 Task: Show the recognition badges for "Digital Experience".
Action: Mouse moved to (912, 63)
Screenshot: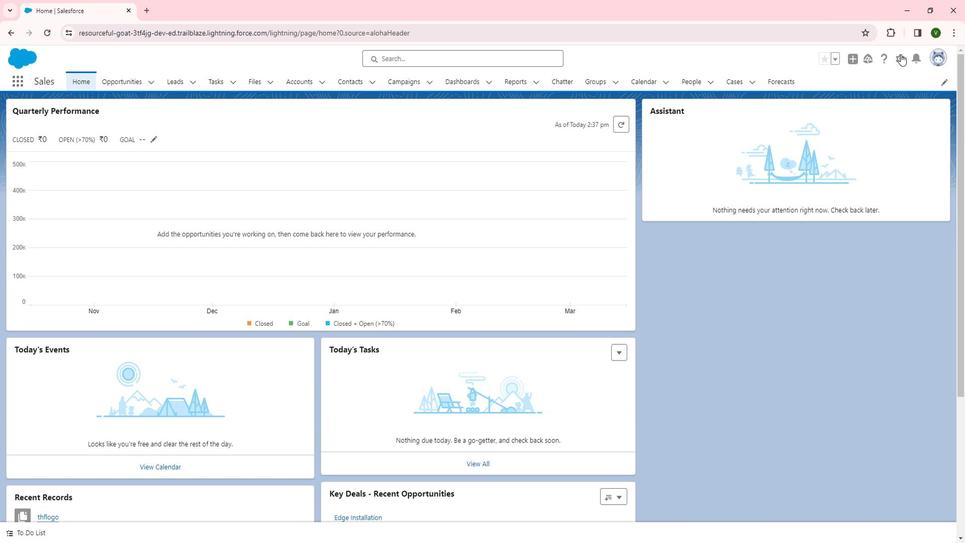 
Action: Mouse pressed left at (912, 63)
Screenshot: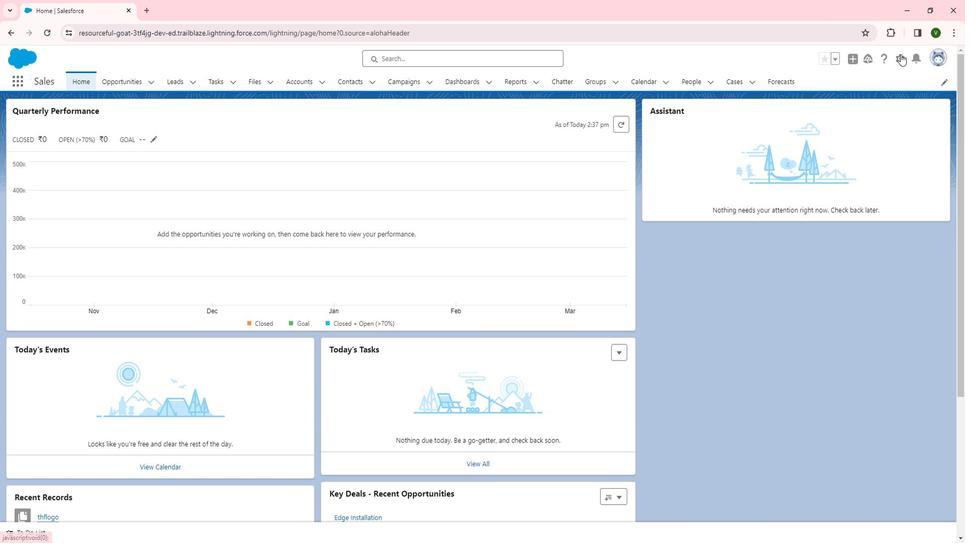 
Action: Mouse moved to (853, 100)
Screenshot: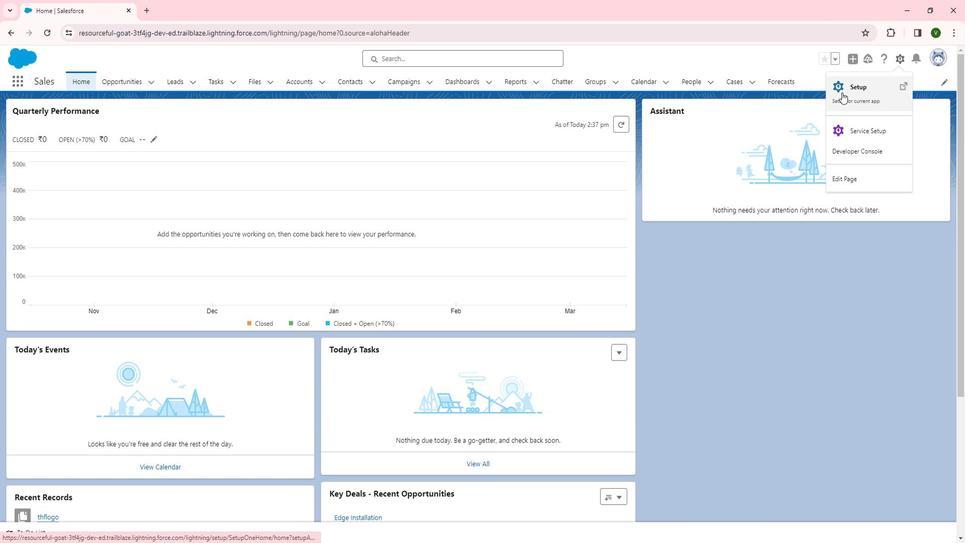 
Action: Mouse pressed left at (853, 100)
Screenshot: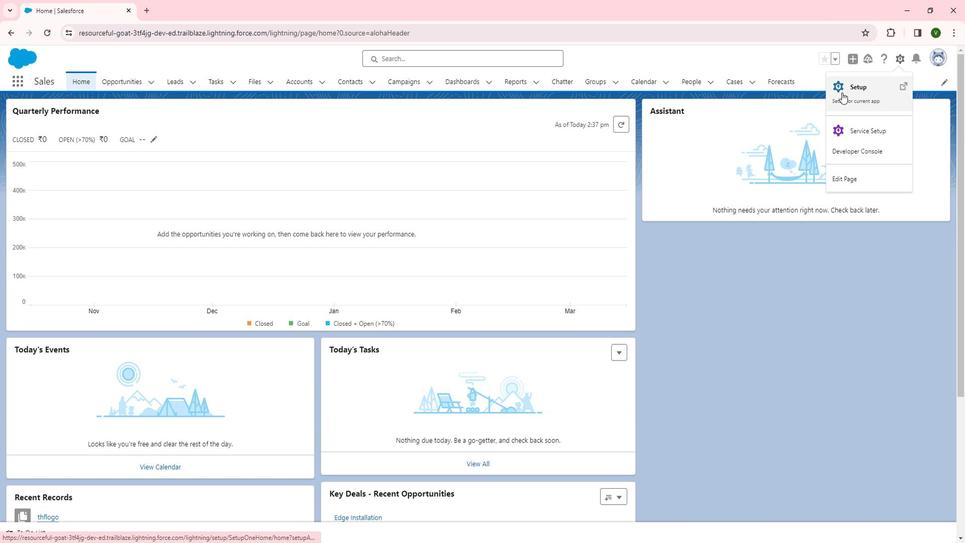 
Action: Mouse moved to (93, 323)
Screenshot: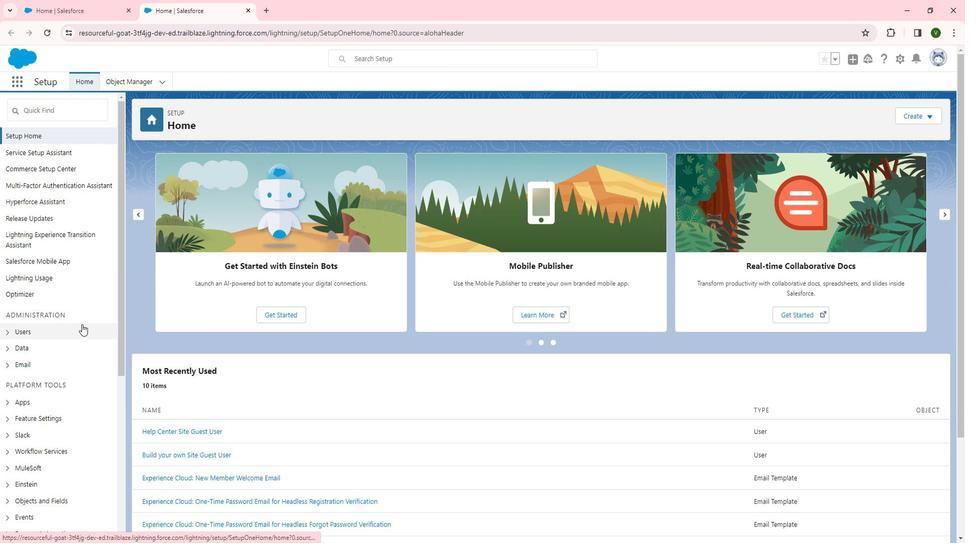 
Action: Mouse scrolled (93, 322) with delta (0, 0)
Screenshot: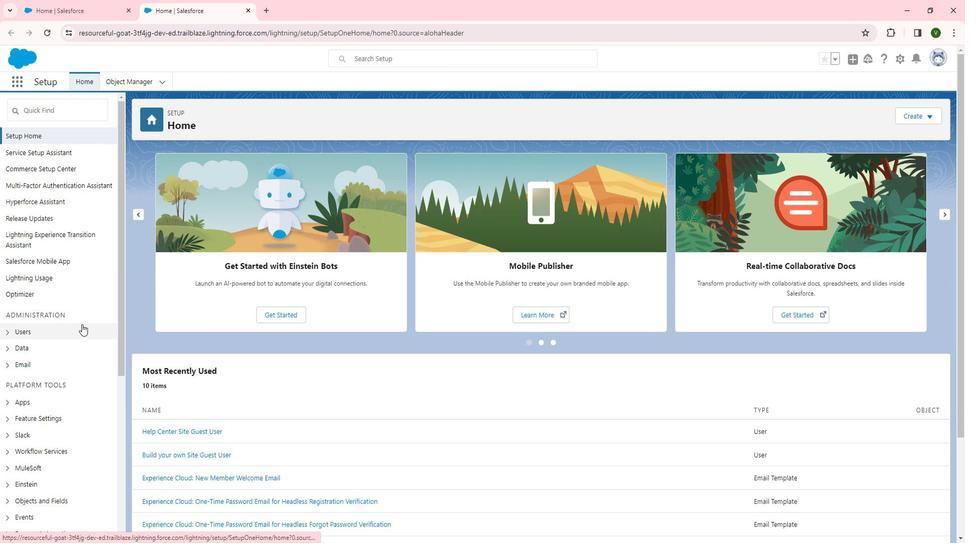 
Action: Mouse scrolled (93, 322) with delta (0, 0)
Screenshot: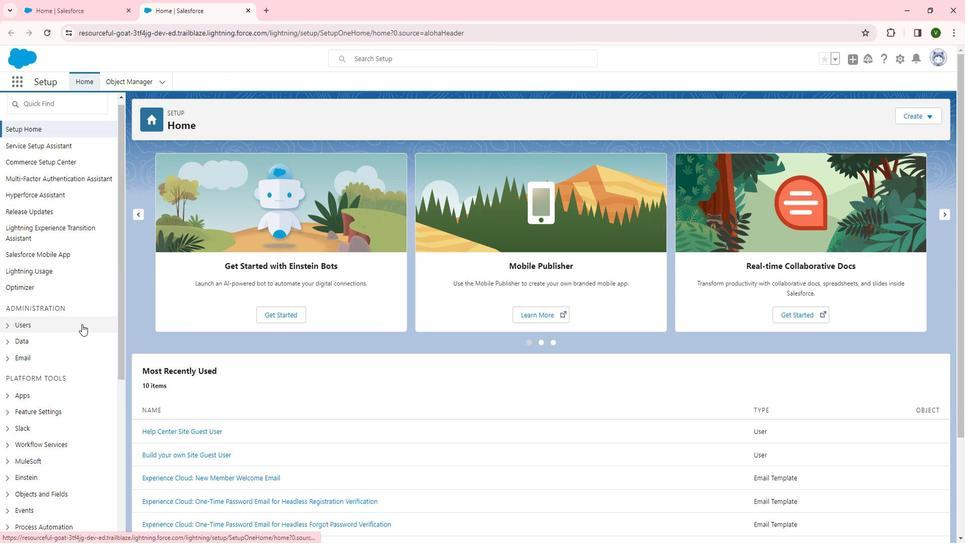 
Action: Mouse moved to (50, 312)
Screenshot: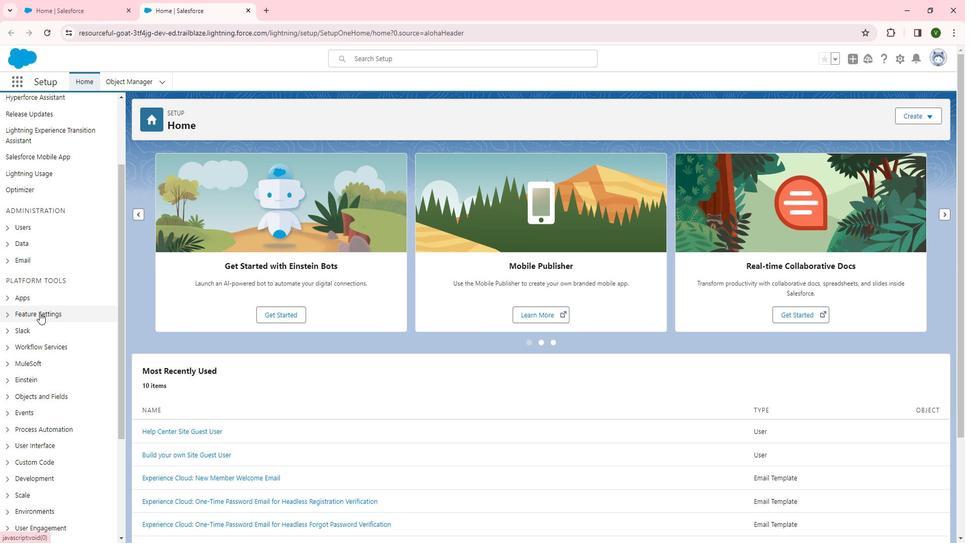 
Action: Mouse pressed left at (50, 312)
Screenshot: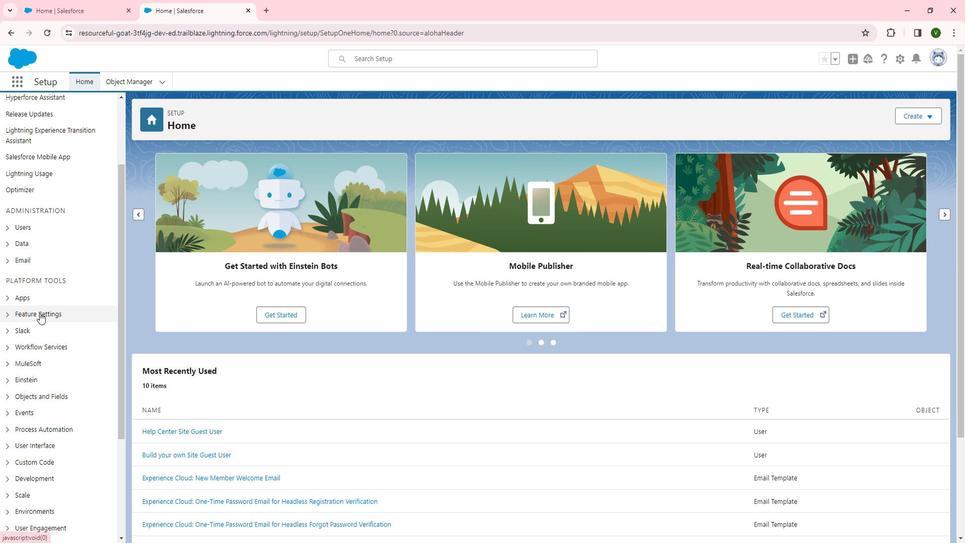 
Action: Mouse scrolled (50, 311) with delta (0, 0)
Screenshot: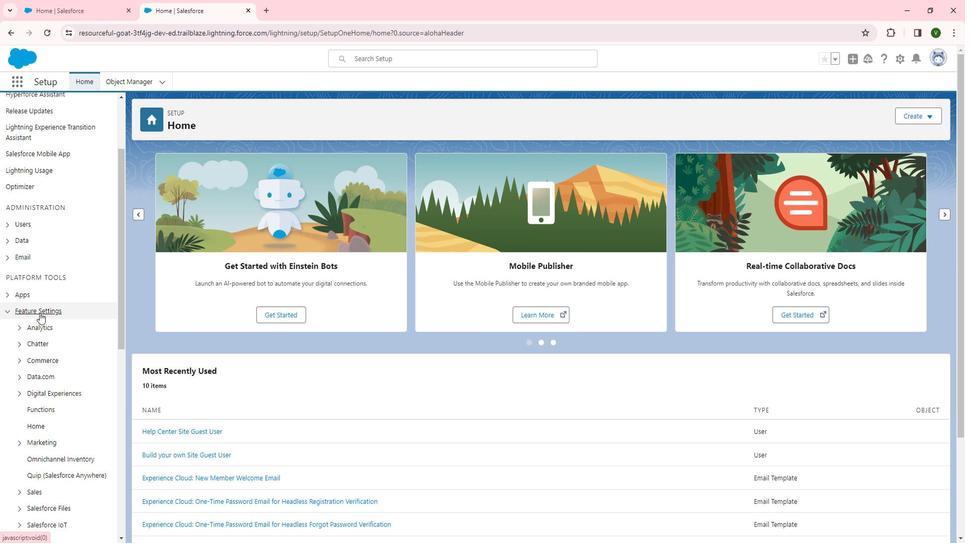
Action: Mouse scrolled (50, 311) with delta (0, 0)
Screenshot: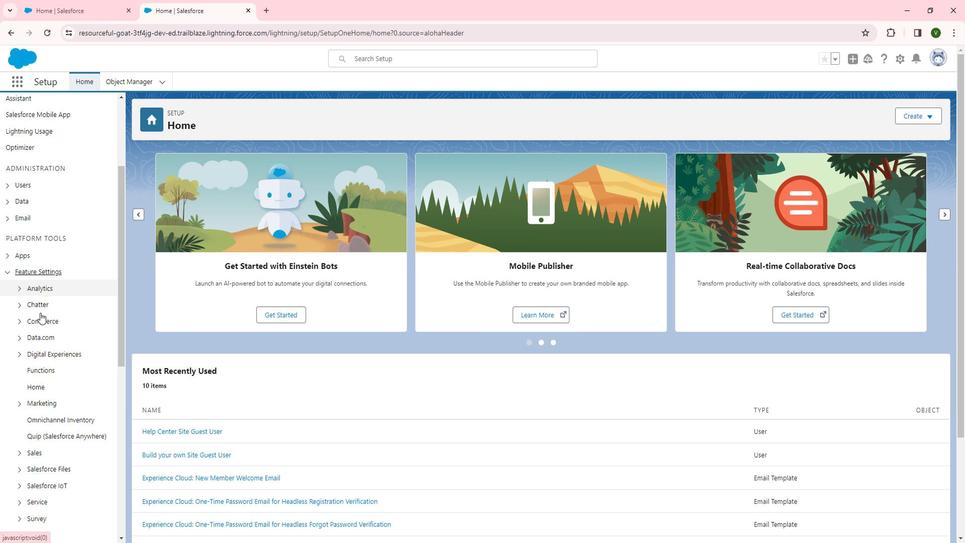 
Action: Mouse moved to (51, 312)
Screenshot: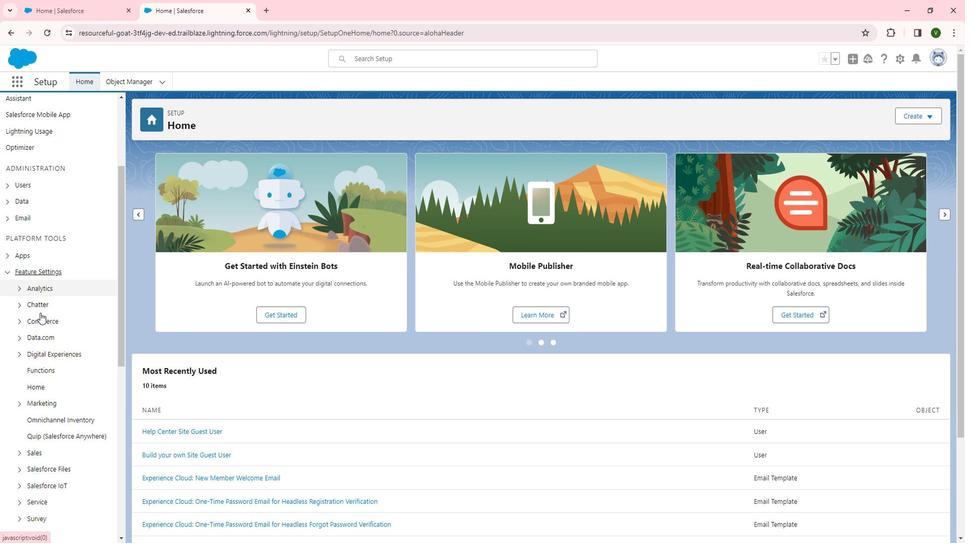 
Action: Mouse scrolled (51, 311) with delta (0, 0)
Screenshot: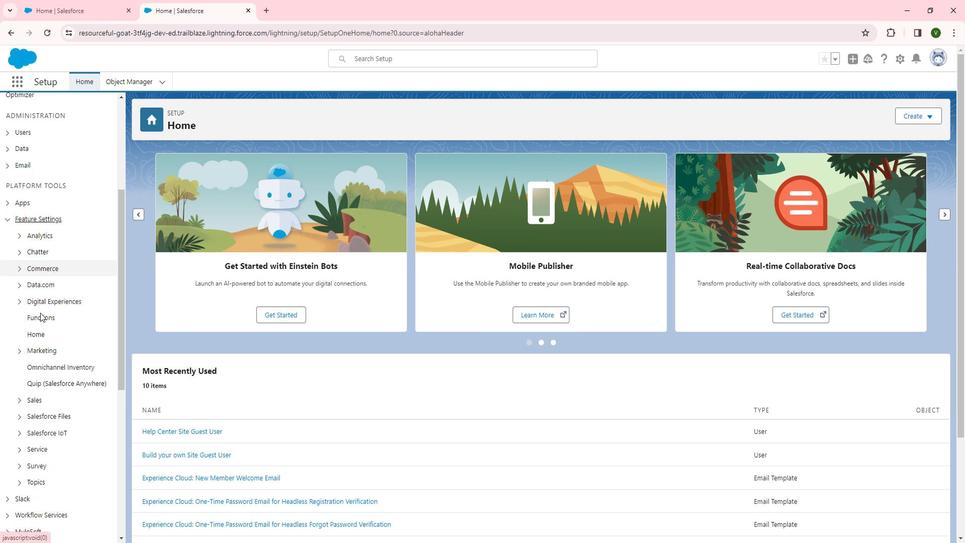 
Action: Mouse moved to (63, 240)
Screenshot: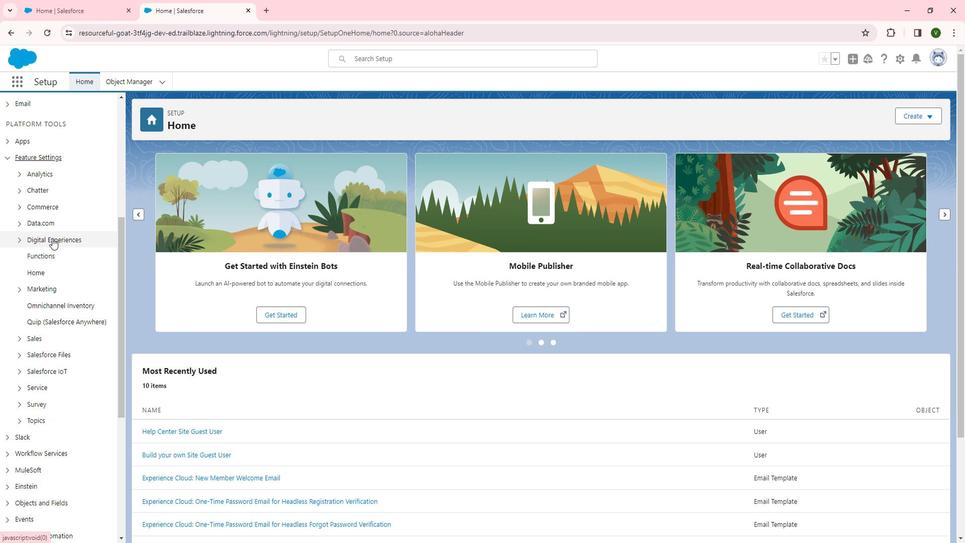 
Action: Mouse pressed left at (63, 240)
Screenshot: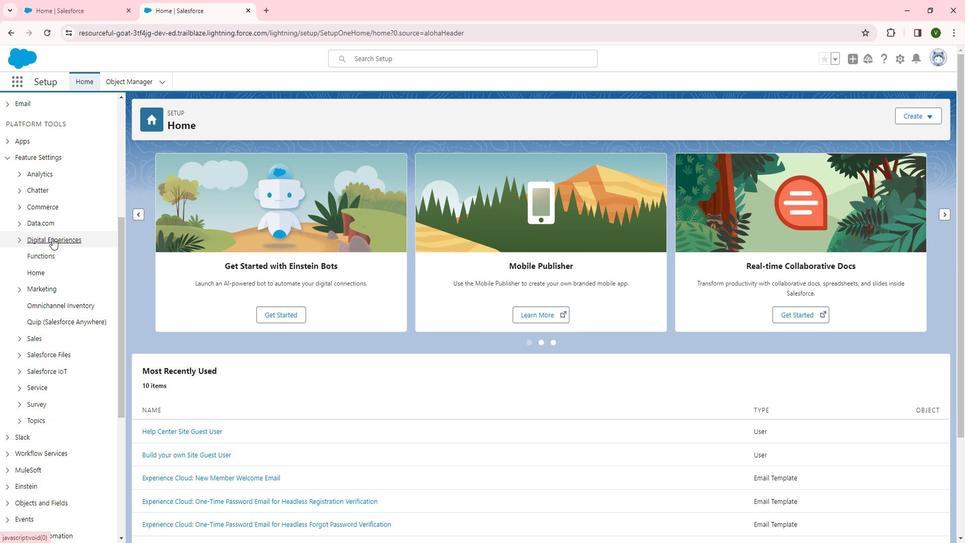 
Action: Mouse moved to (59, 256)
Screenshot: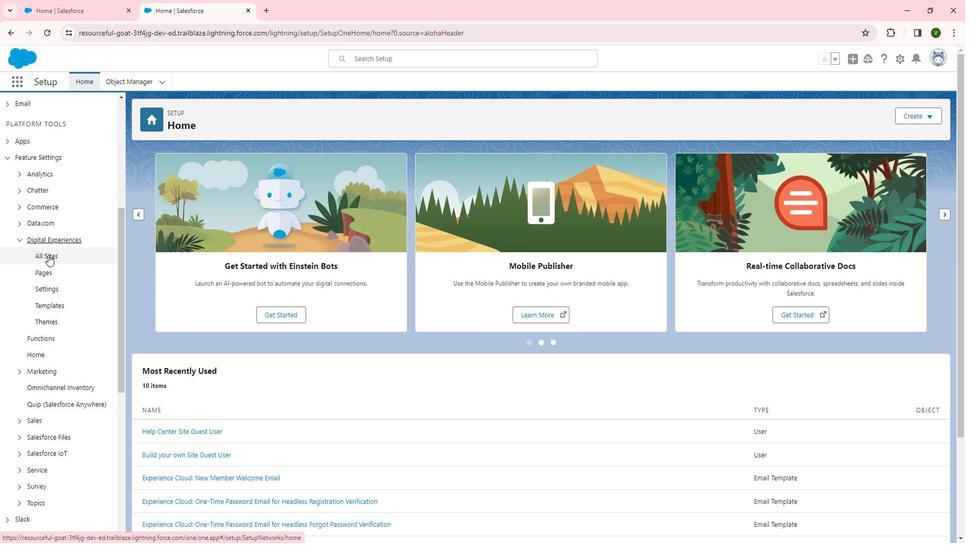 
Action: Mouse pressed left at (59, 256)
Screenshot: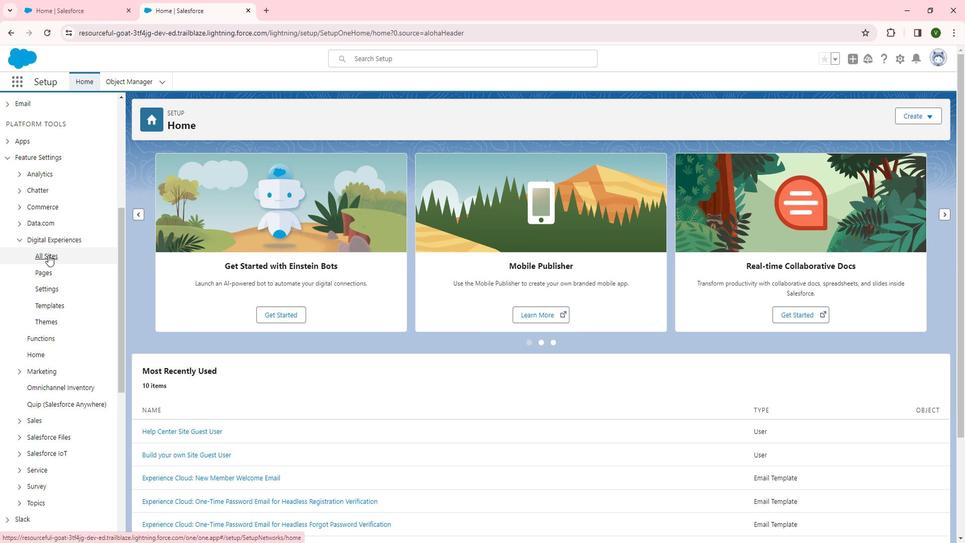 
Action: Mouse moved to (176, 267)
Screenshot: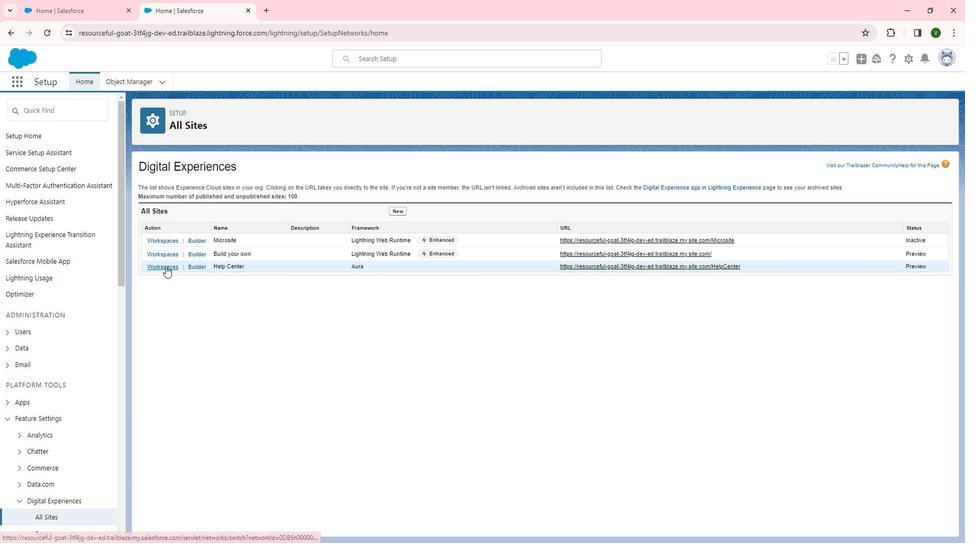 
Action: Mouse pressed left at (176, 267)
Screenshot: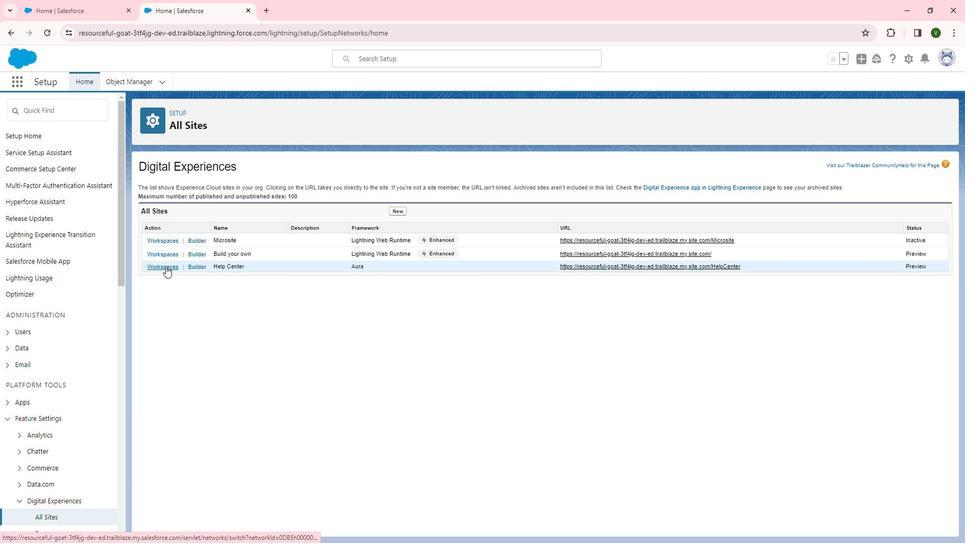 
Action: Mouse moved to (161, 335)
Screenshot: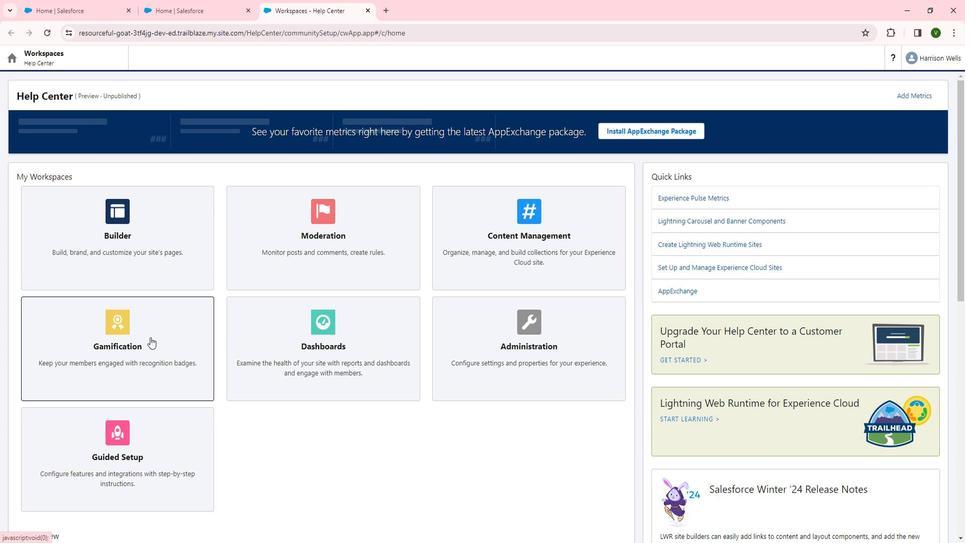 
Action: Mouse pressed left at (161, 335)
Screenshot: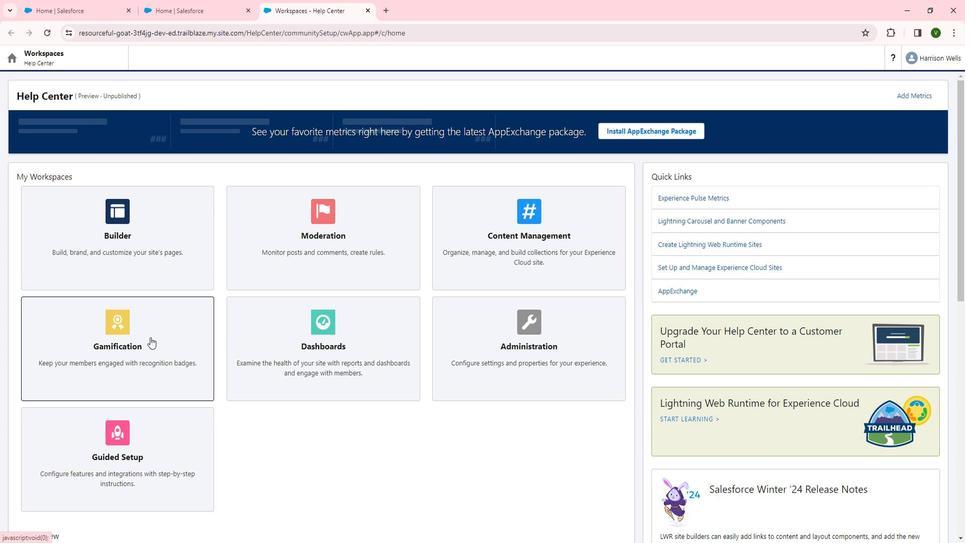
Action: Mouse moved to (92, 93)
Screenshot: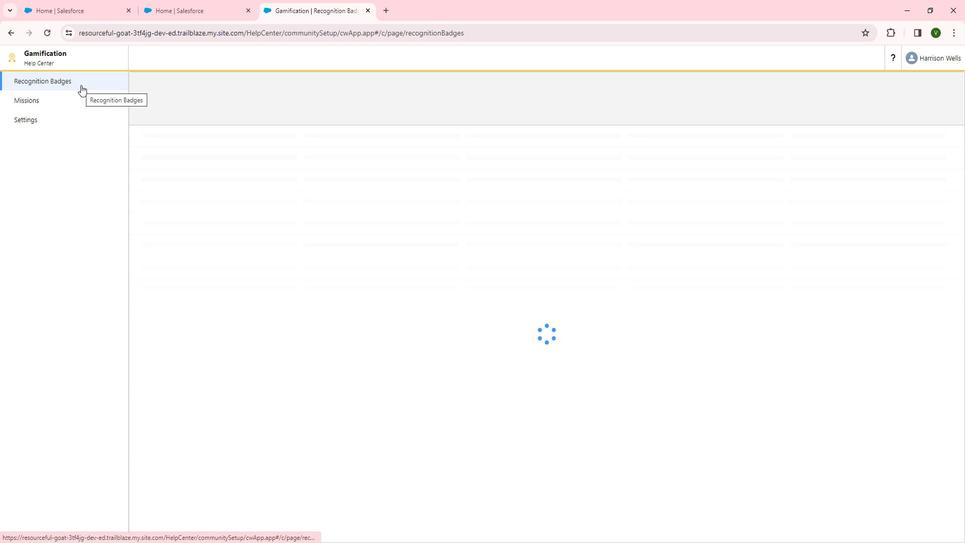 
Action: Mouse pressed left at (92, 93)
Screenshot: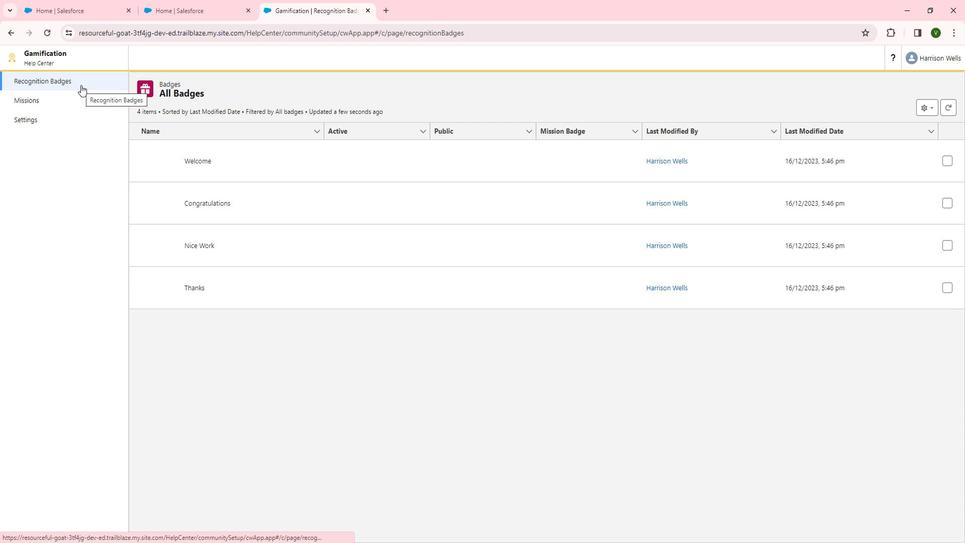 
Action: Mouse moved to (402, 267)
Screenshot: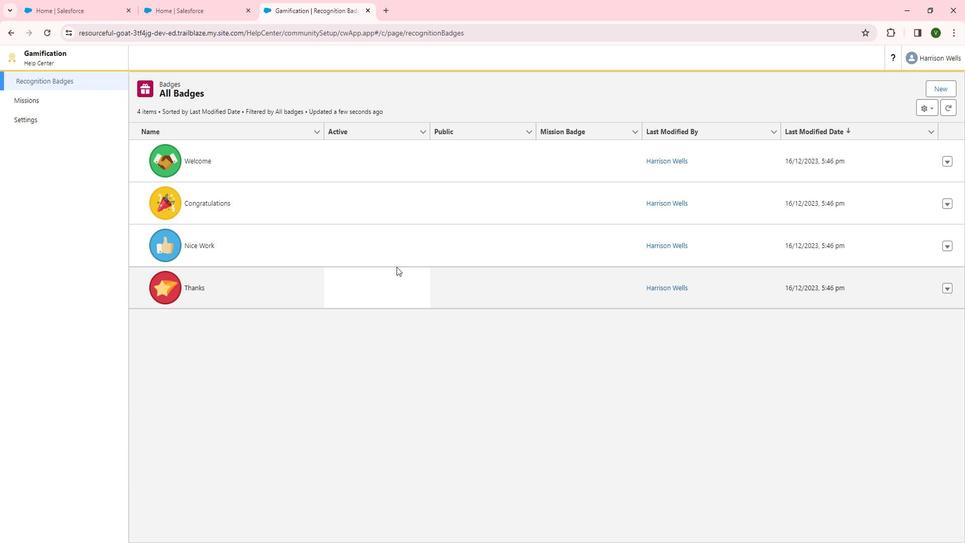 
